Task: Create a Board called Board0000000031 in Workspace WS0000000011 in Trello with Visibility as Workspace. Create a Board called Board0000000032 in Workspace WS0000000011 in Trello with Visibility as Private. Create a Board called Board0000000033 in Workspace WS0000000011 in Trello with Visibility as Public. Create Card Card0000000121 in Board Board0000000031 in Workspace WS0000000011 in Trello. Create Card Card0000000122 in Board Board0000000031 in Workspace WS0000000011 in Trello
Action: Mouse moved to (463, 99)
Screenshot: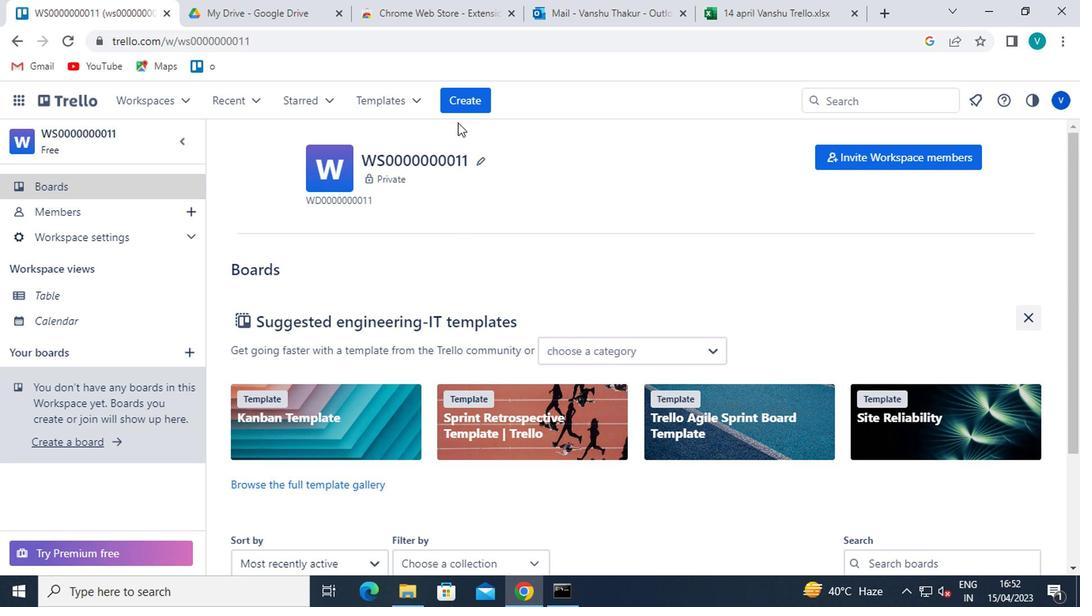 
Action: Mouse pressed left at (463, 99)
Screenshot: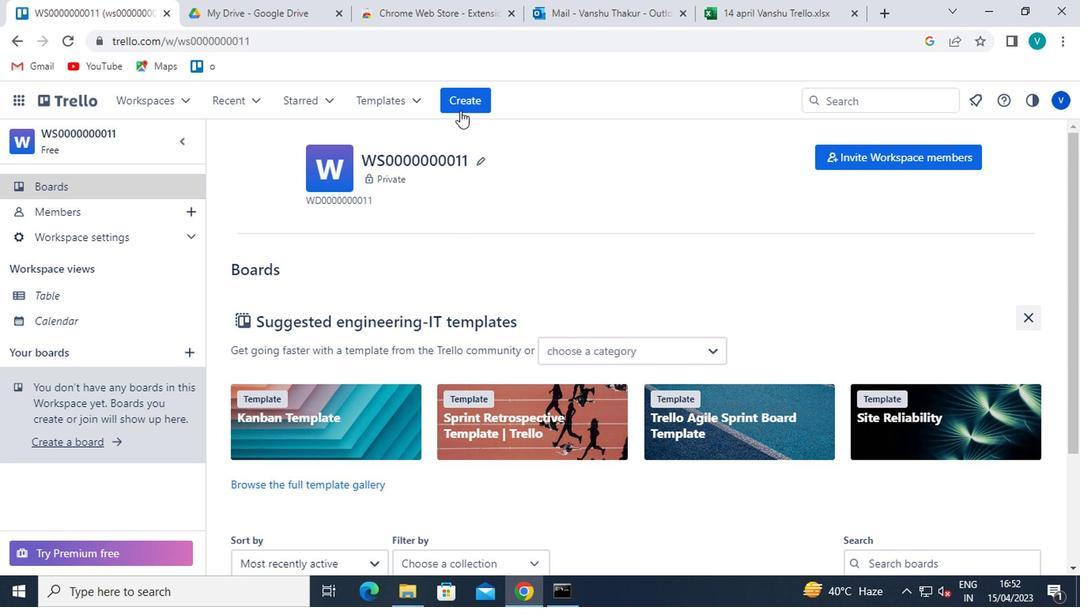 
Action: Mouse moved to (486, 157)
Screenshot: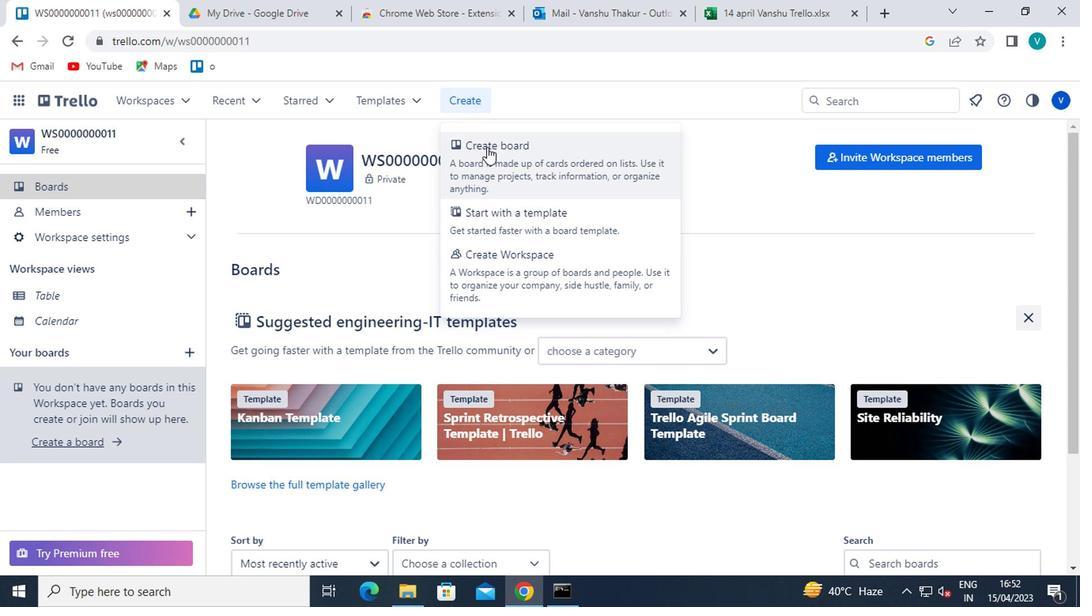 
Action: Mouse pressed left at (486, 157)
Screenshot: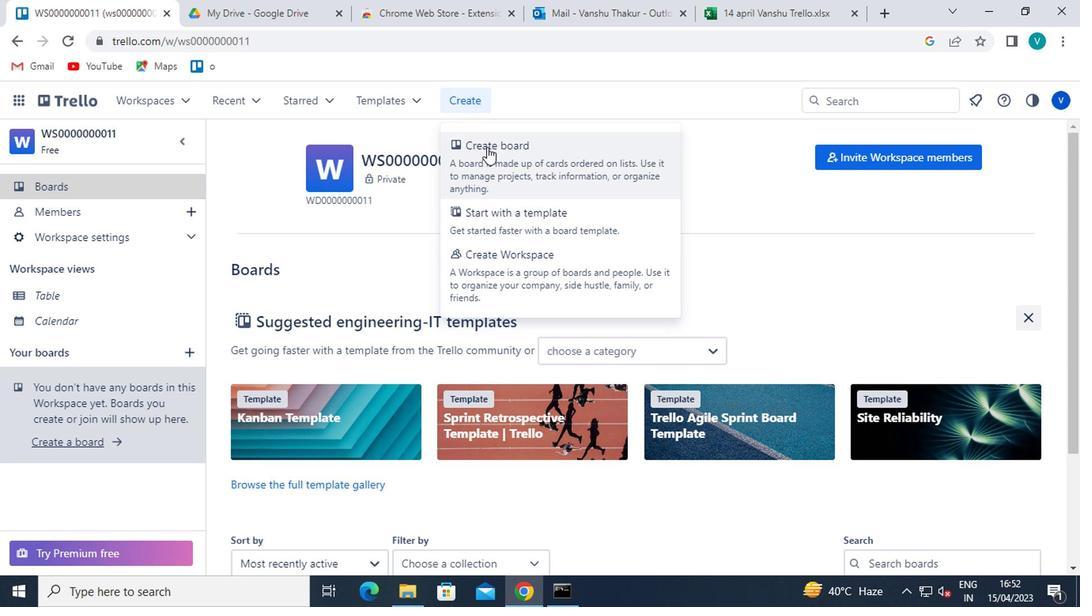 
Action: Mouse moved to (475, 356)
Screenshot: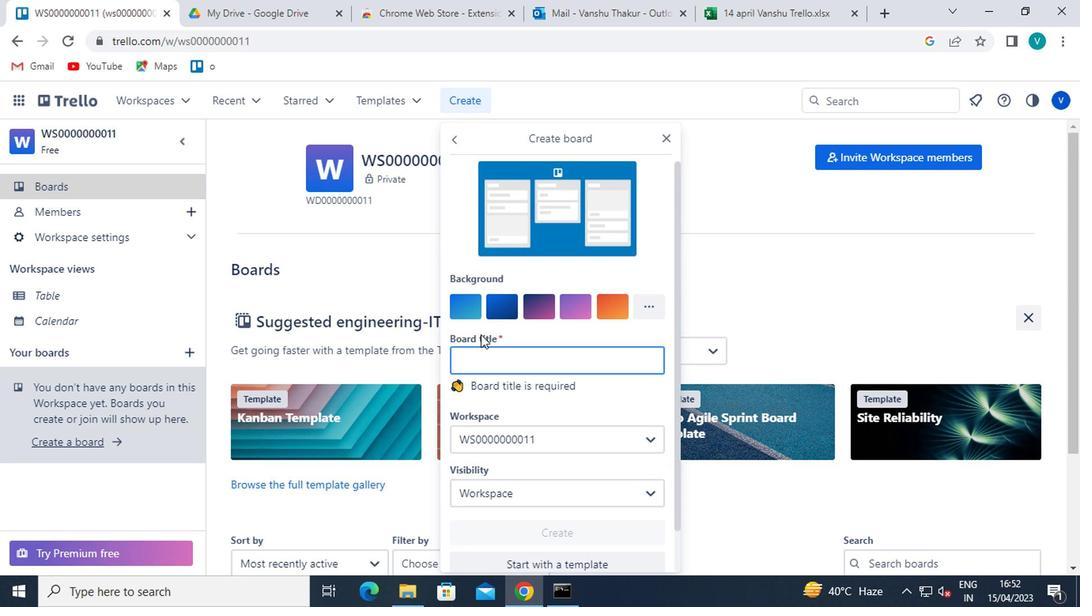 
Action: Mouse pressed left at (475, 356)
Screenshot: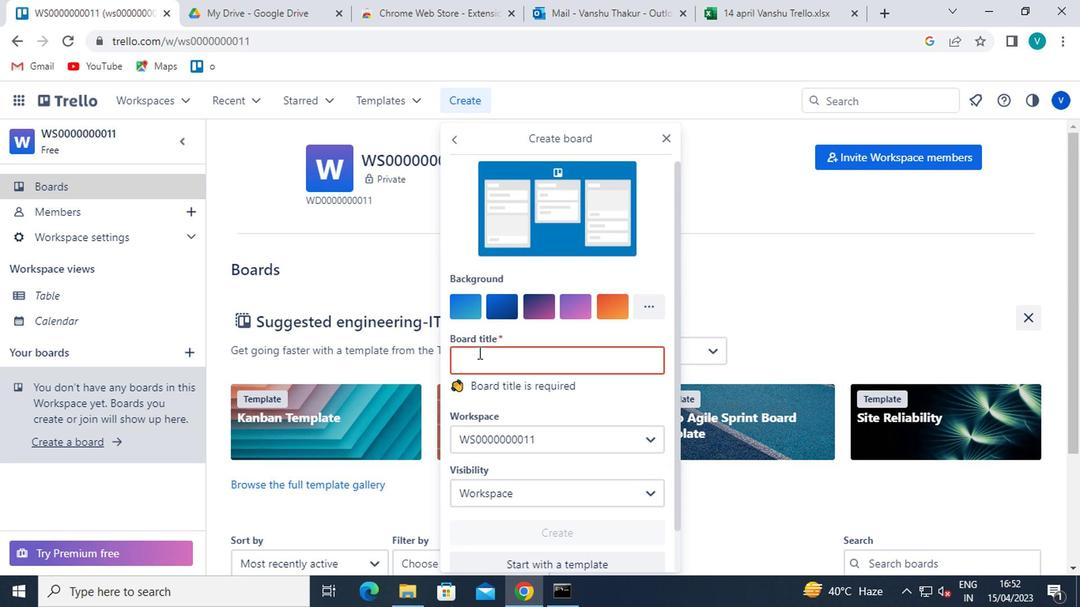 
Action: Key pressed <Key.shift>BOARD0000000031
Screenshot: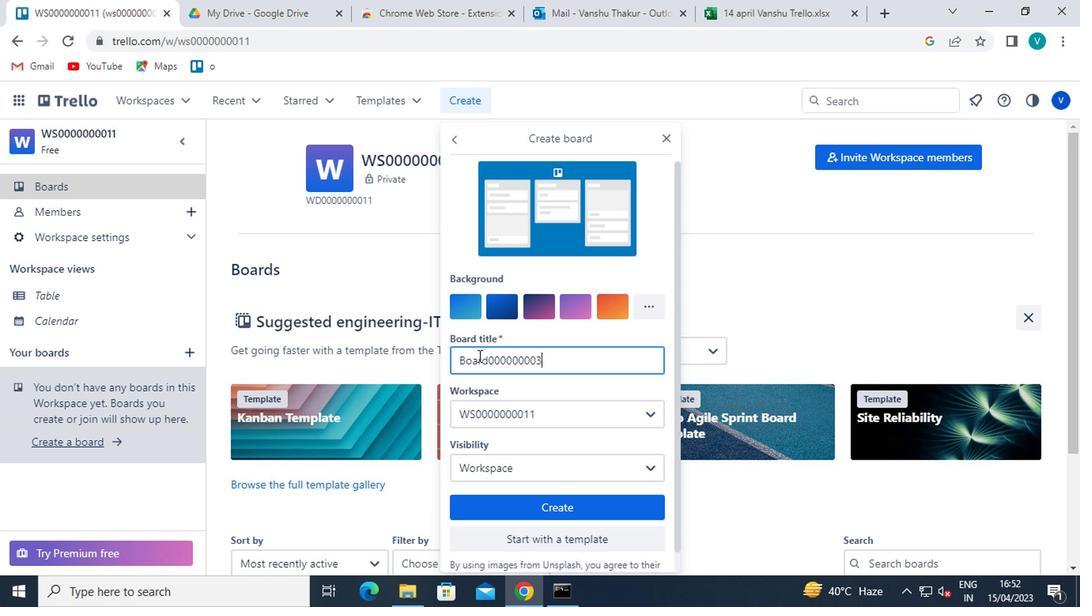 
Action: Mouse moved to (516, 408)
Screenshot: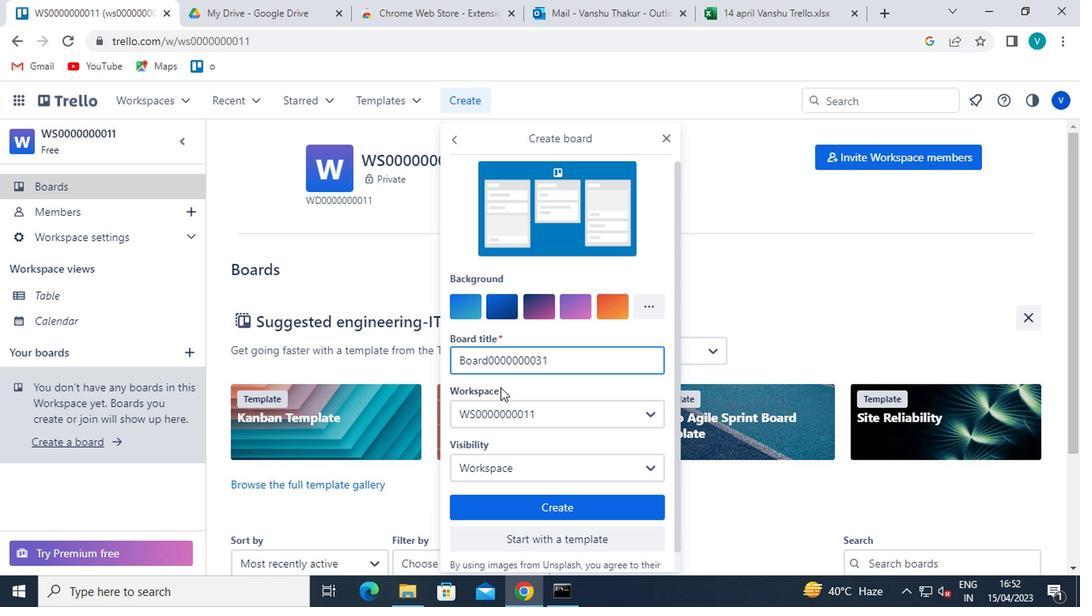
Action: Mouse pressed left at (516, 408)
Screenshot: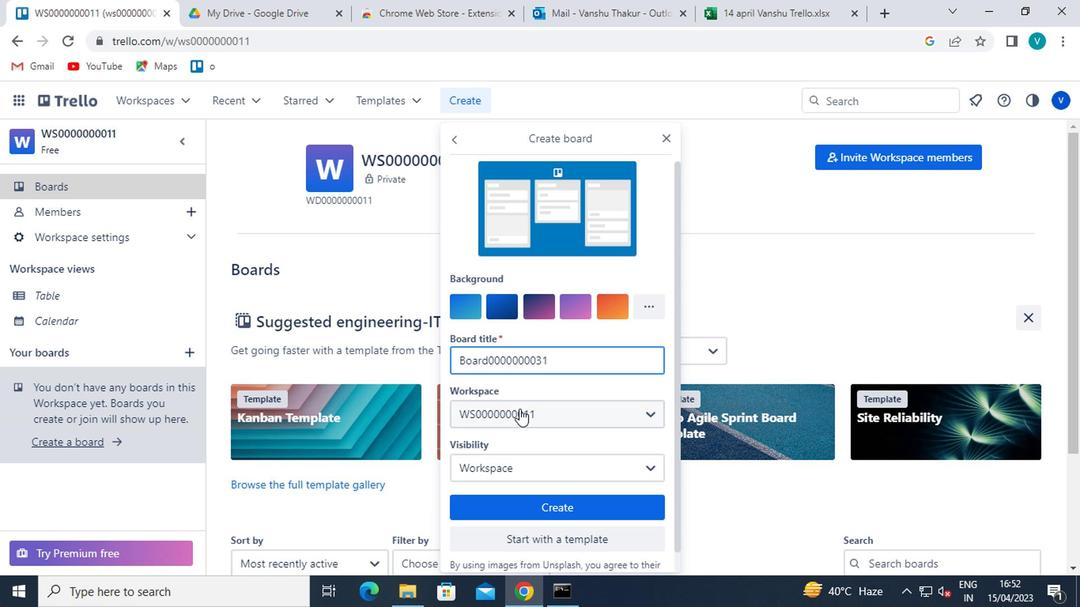 
Action: Mouse moved to (515, 538)
Screenshot: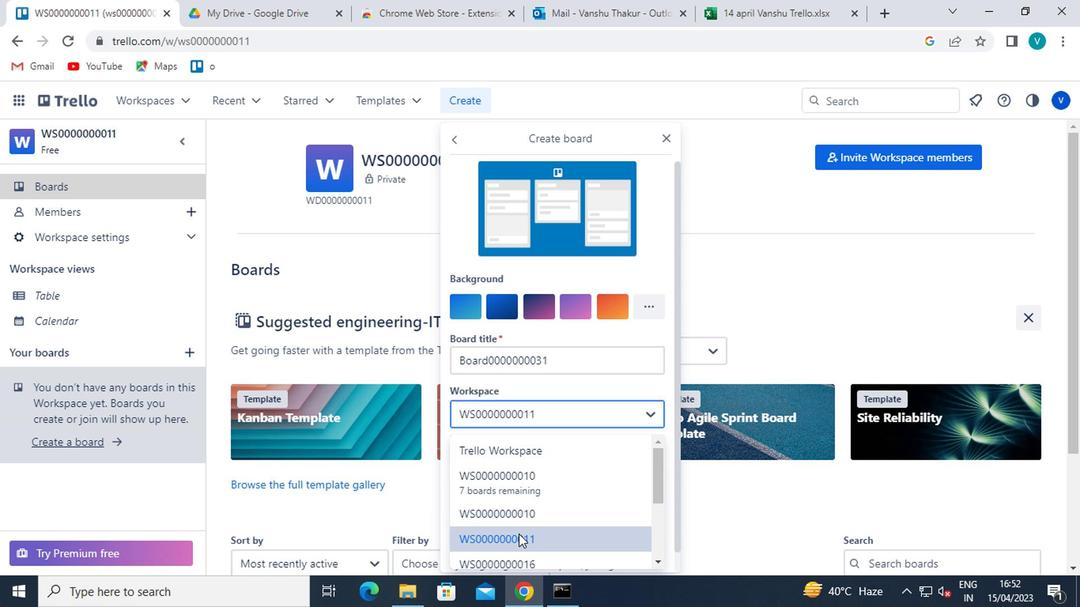 
Action: Mouse pressed left at (515, 538)
Screenshot: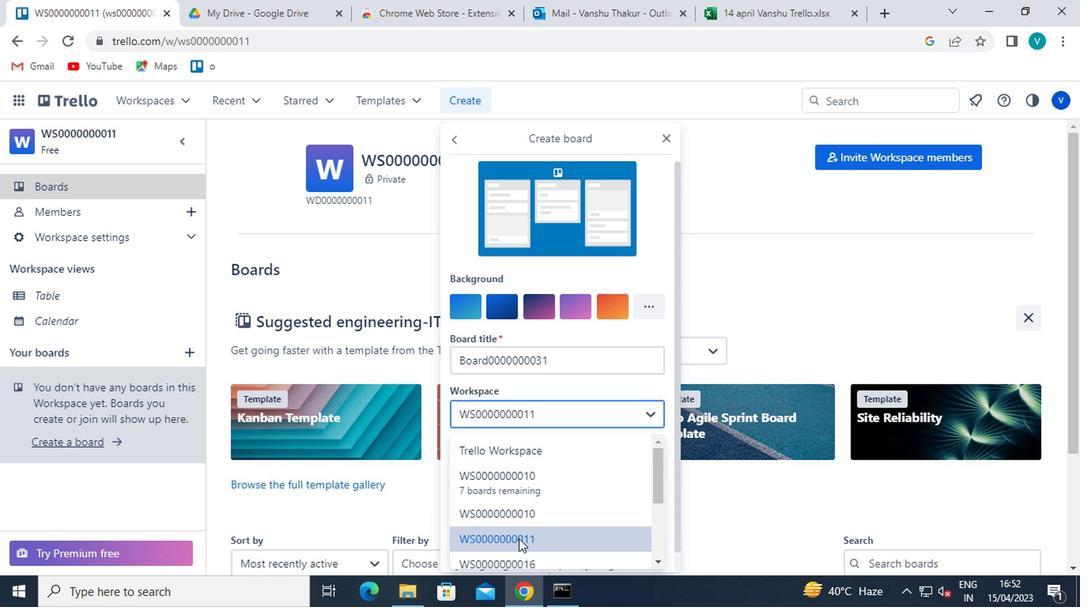
Action: Mouse moved to (535, 471)
Screenshot: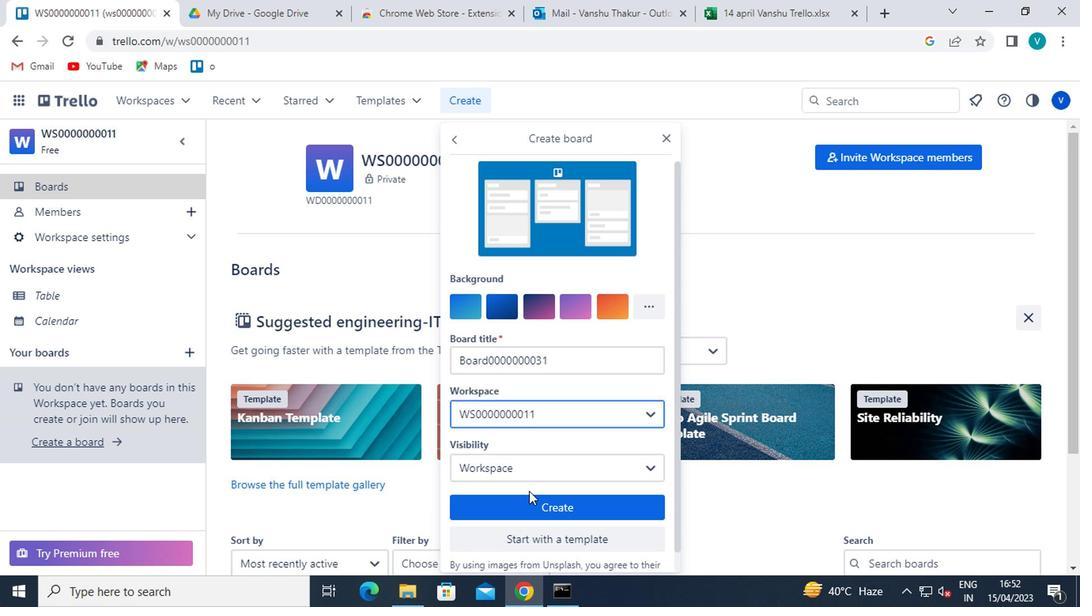 
Action: Mouse pressed left at (535, 471)
Screenshot: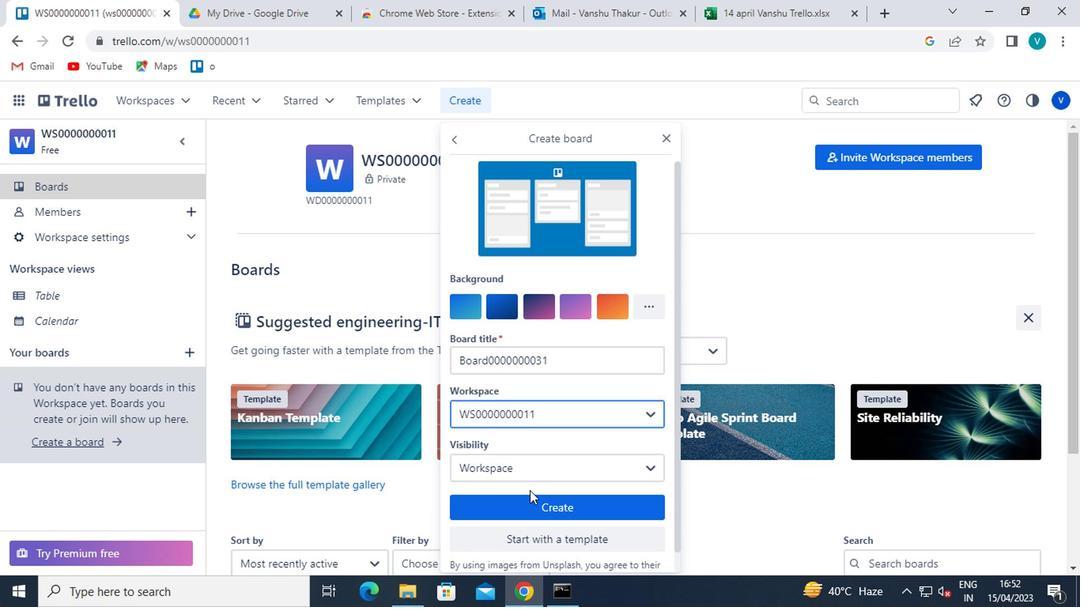 
Action: Mouse moved to (537, 354)
Screenshot: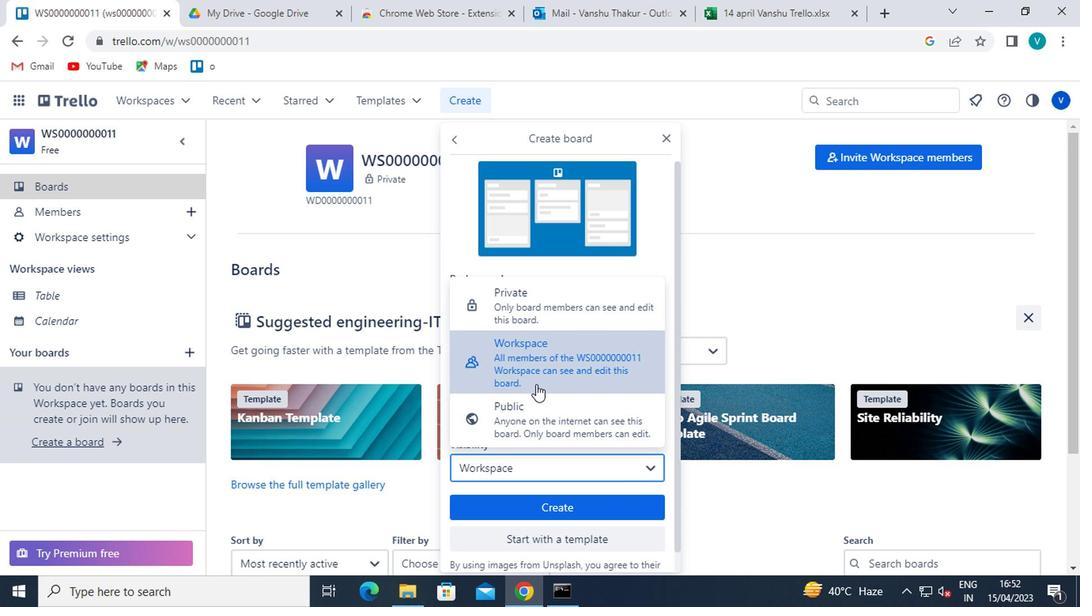 
Action: Mouse pressed left at (537, 354)
Screenshot: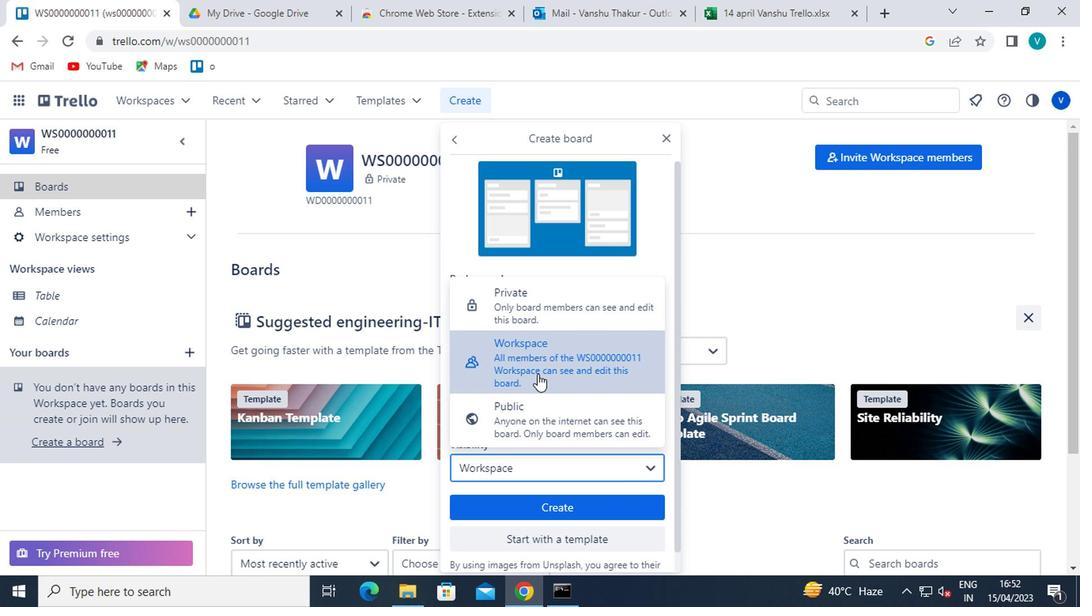 
Action: Mouse moved to (517, 499)
Screenshot: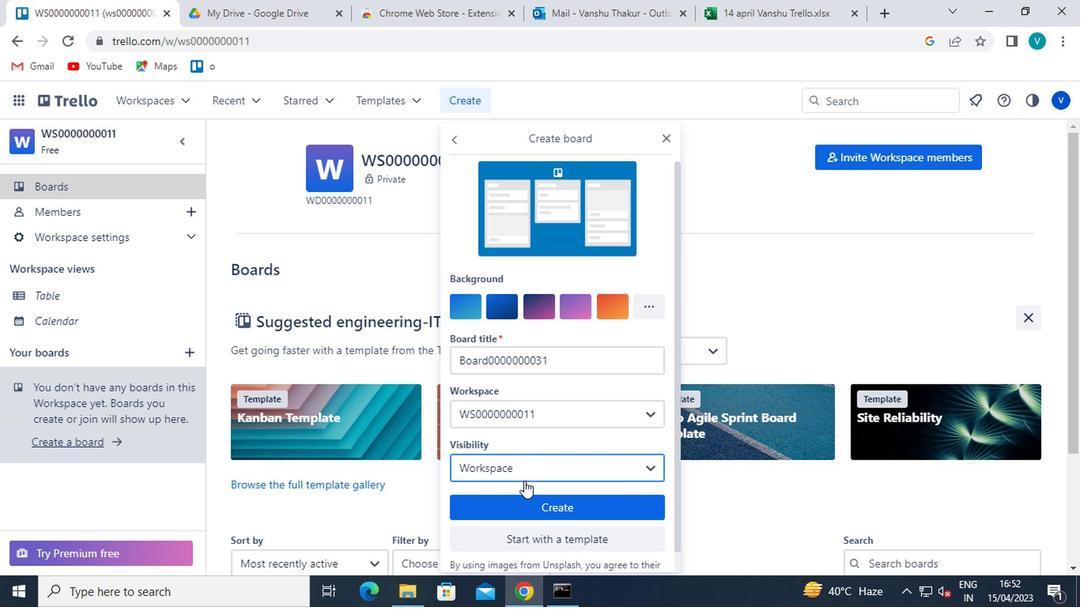 
Action: Mouse pressed left at (517, 499)
Screenshot: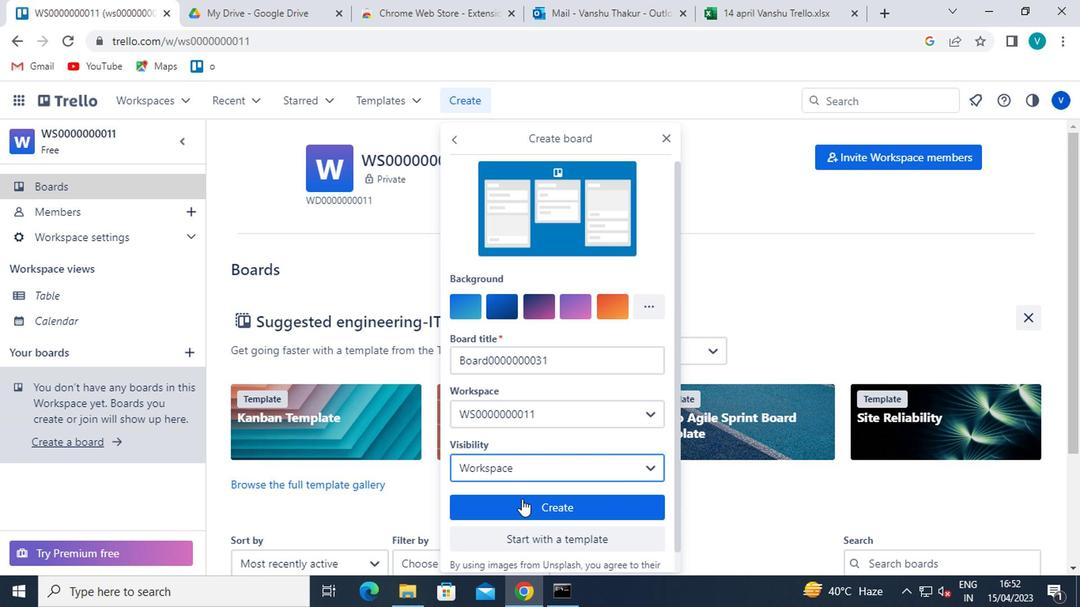 
Action: Mouse moved to (473, 108)
Screenshot: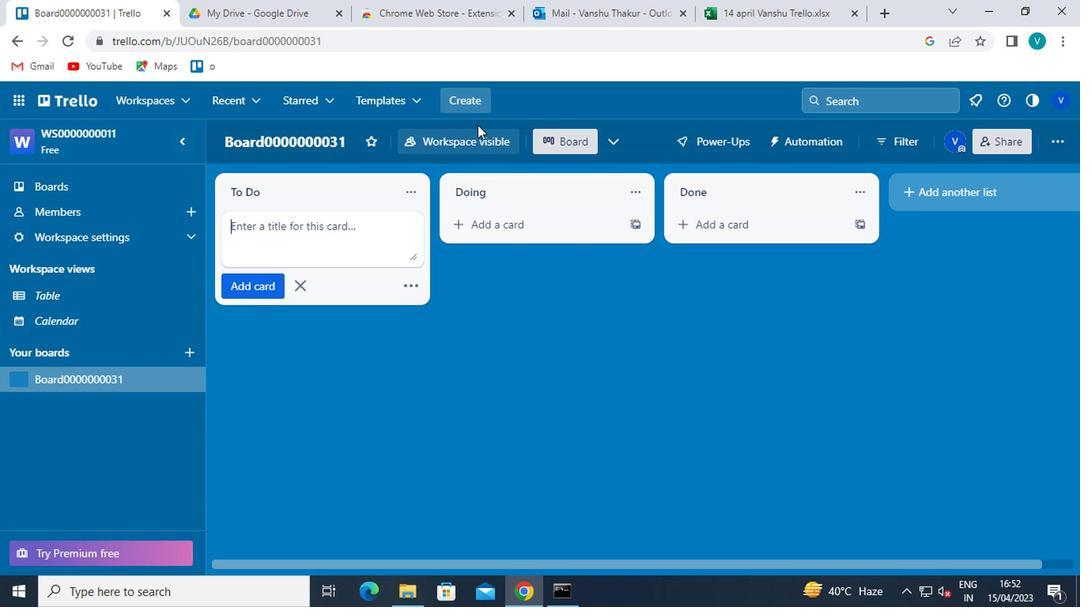 
Action: Mouse pressed left at (473, 108)
Screenshot: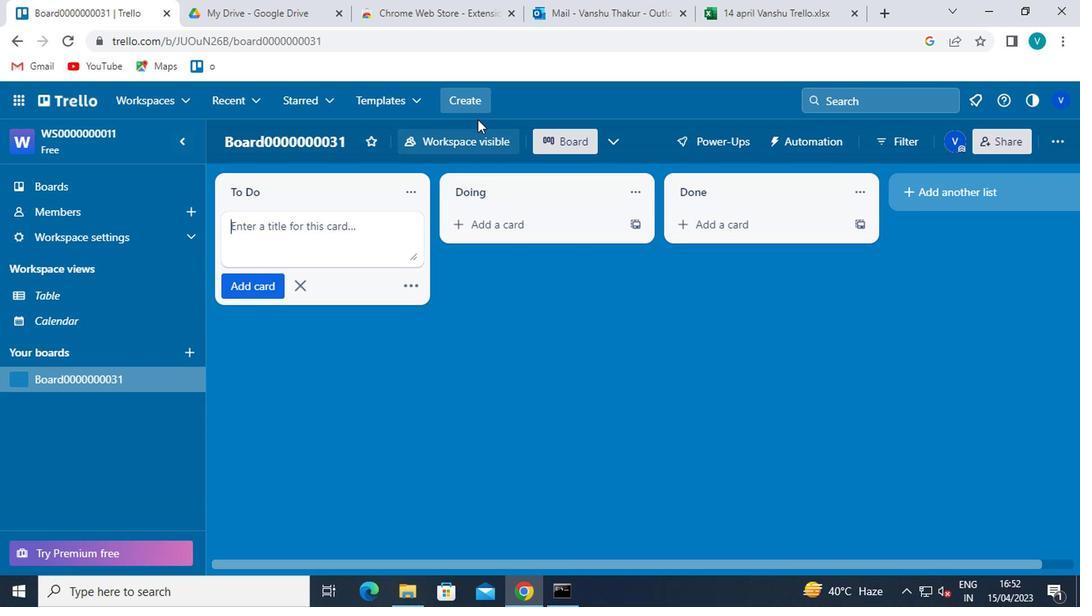 
Action: Mouse moved to (477, 131)
Screenshot: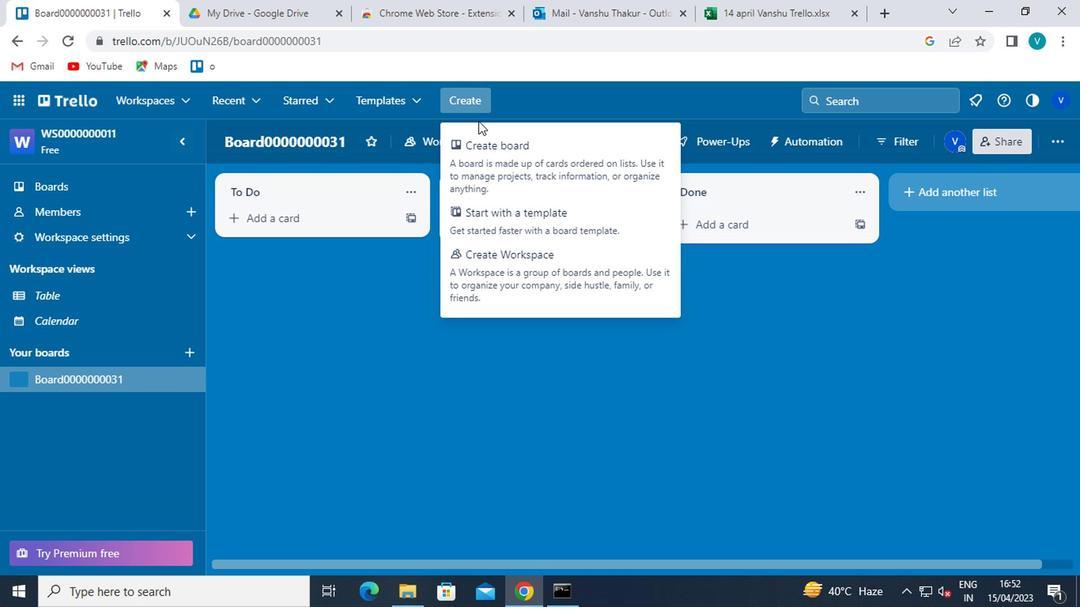 
Action: Mouse pressed left at (477, 131)
Screenshot: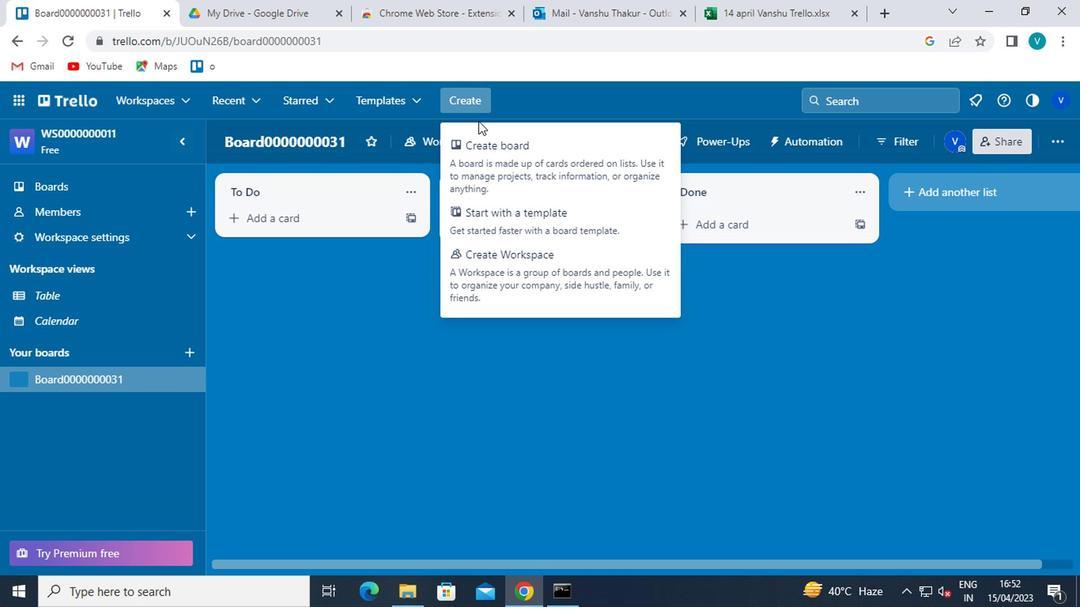 
Action: Mouse moved to (477, 146)
Screenshot: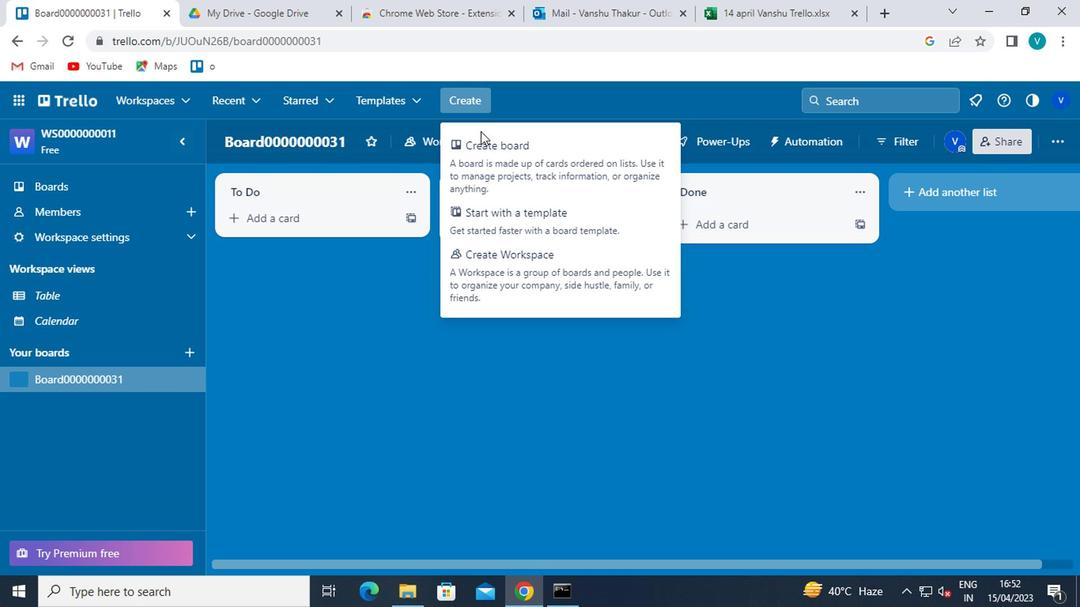
Action: Mouse pressed left at (477, 146)
Screenshot: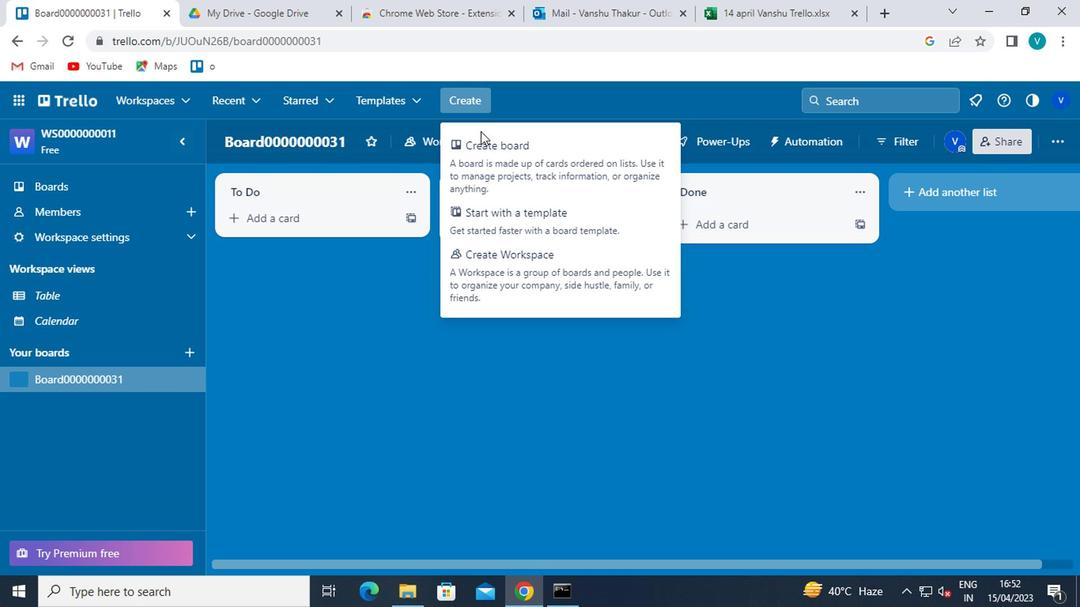 
Action: Mouse moved to (495, 365)
Screenshot: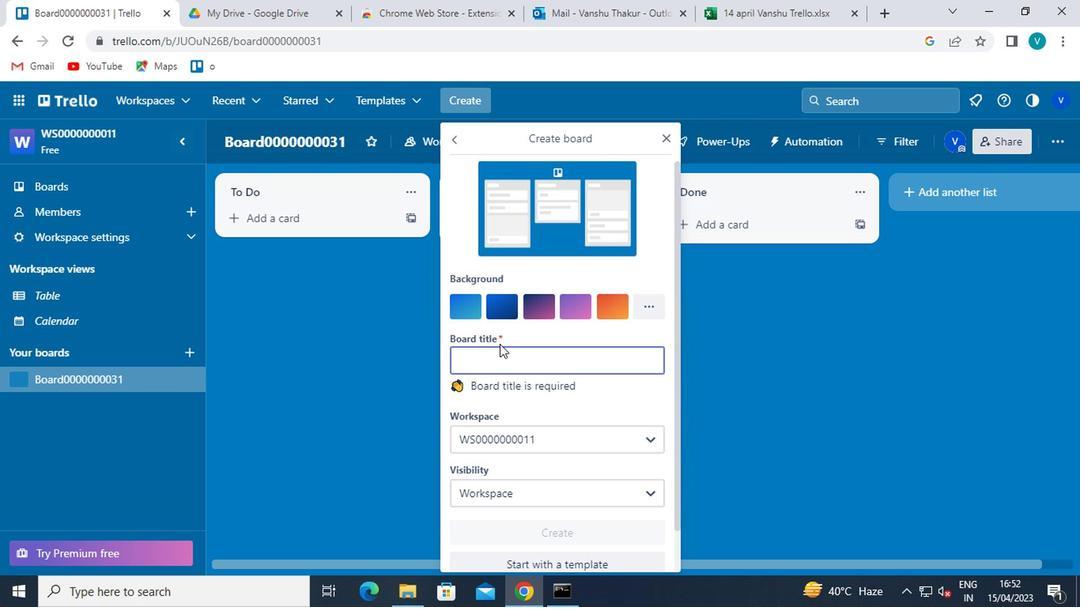 
Action: Mouse pressed left at (495, 365)
Screenshot: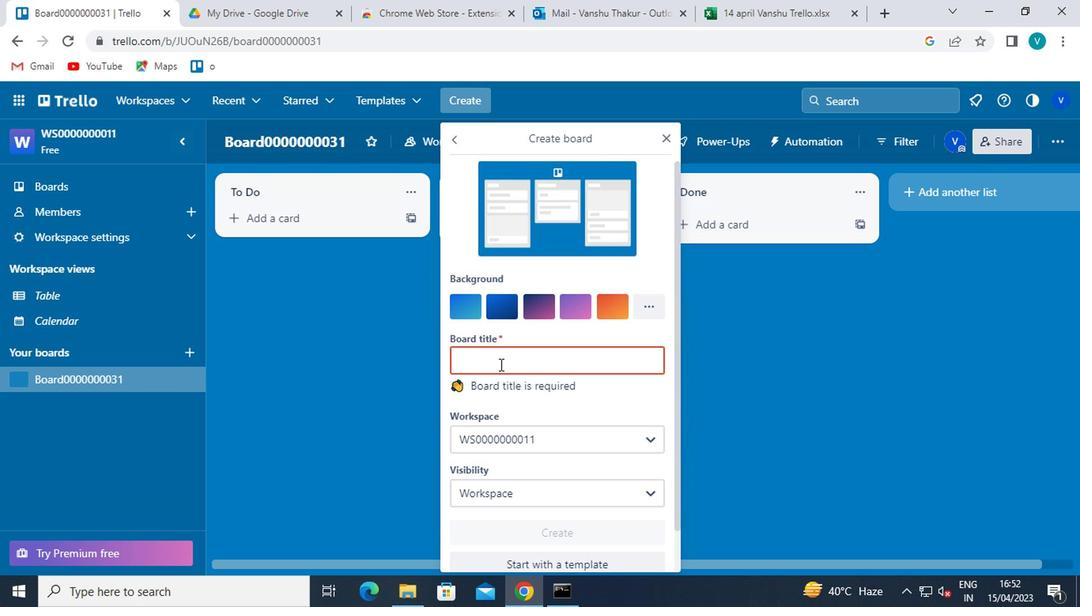 
Action: Key pressed <Key.shift>BOARD00000000032
Screenshot: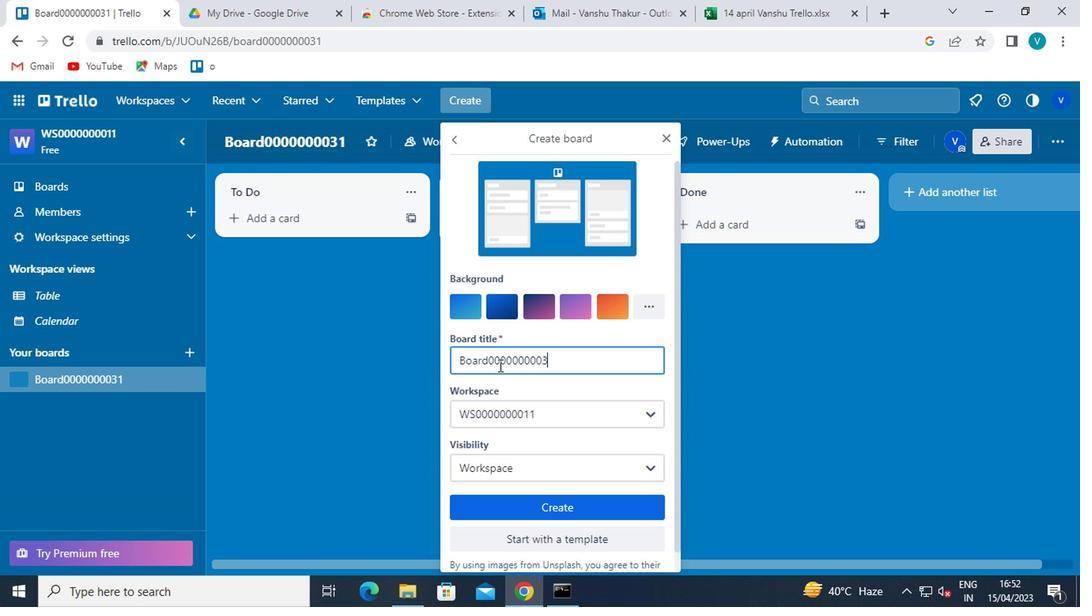 
Action: Mouse moved to (505, 458)
Screenshot: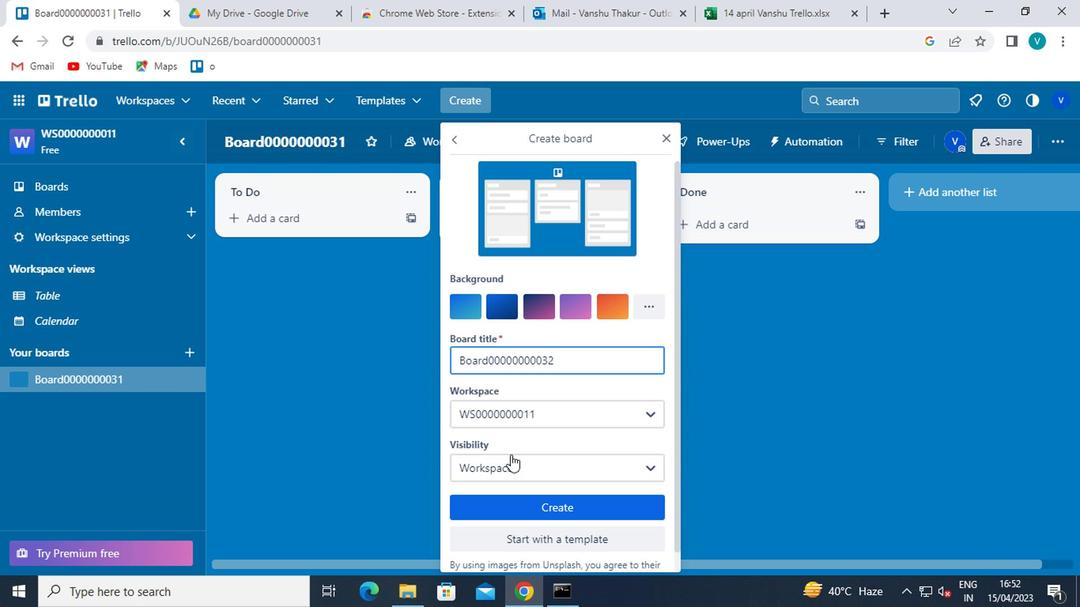 
Action: Mouse pressed left at (505, 458)
Screenshot: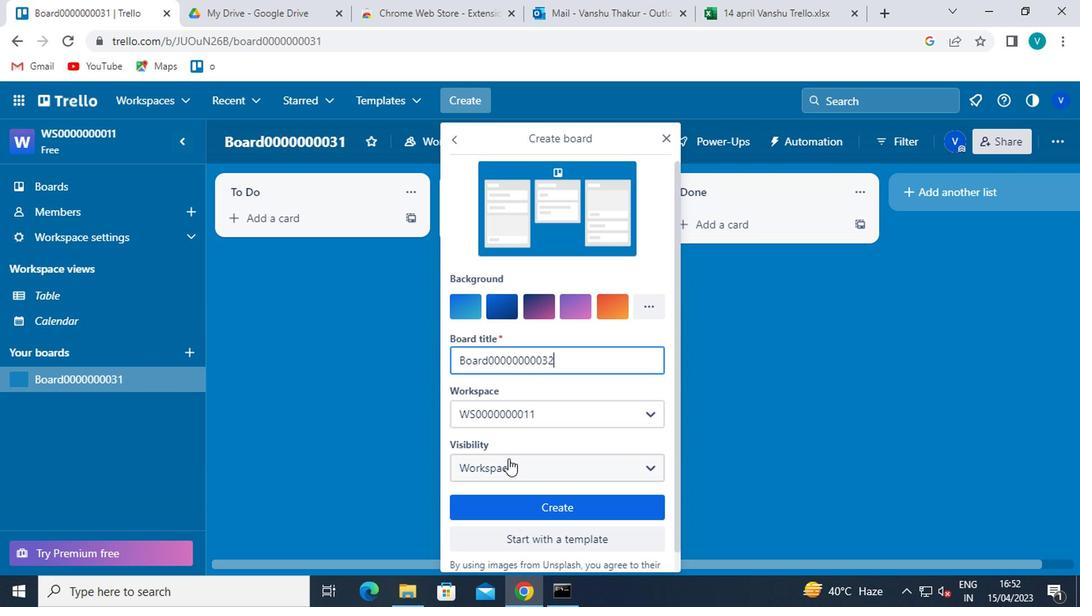
Action: Mouse moved to (543, 315)
Screenshot: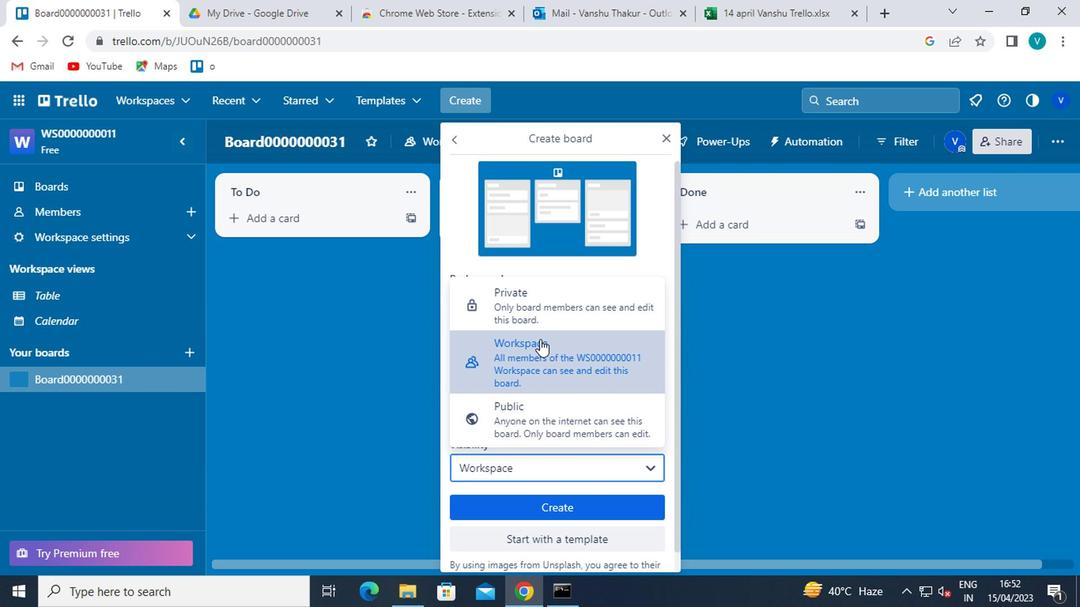 
Action: Mouse pressed left at (543, 315)
Screenshot: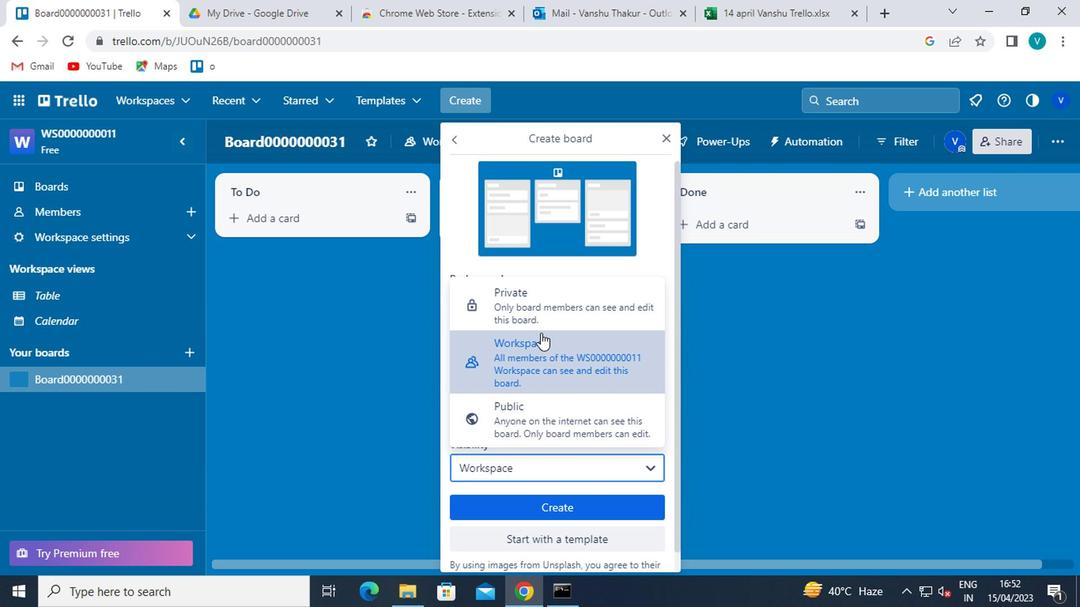 
Action: Mouse moved to (511, 502)
Screenshot: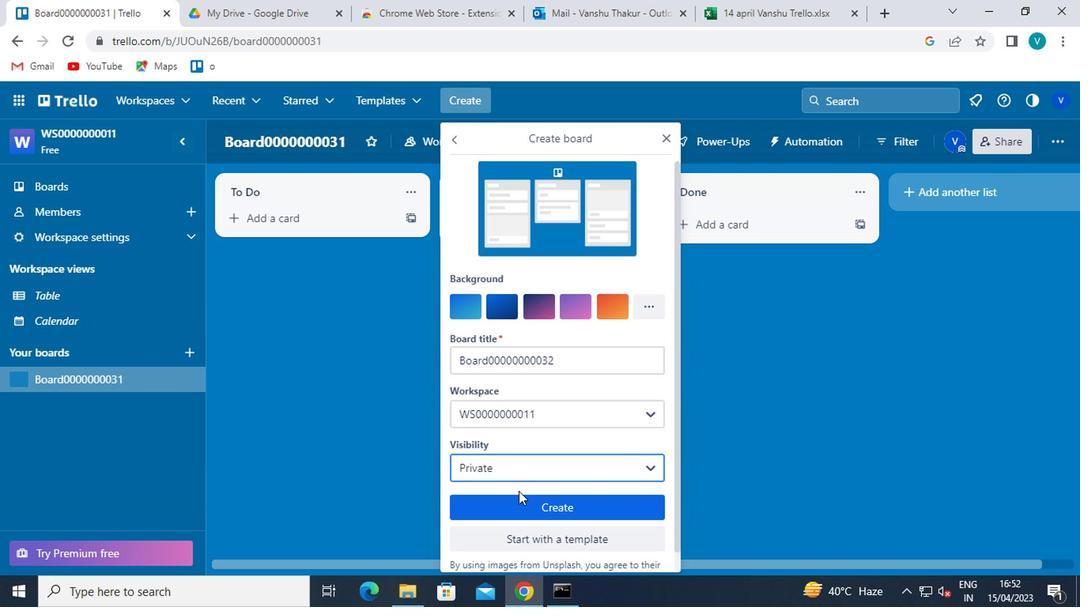 
Action: Mouse pressed left at (511, 502)
Screenshot: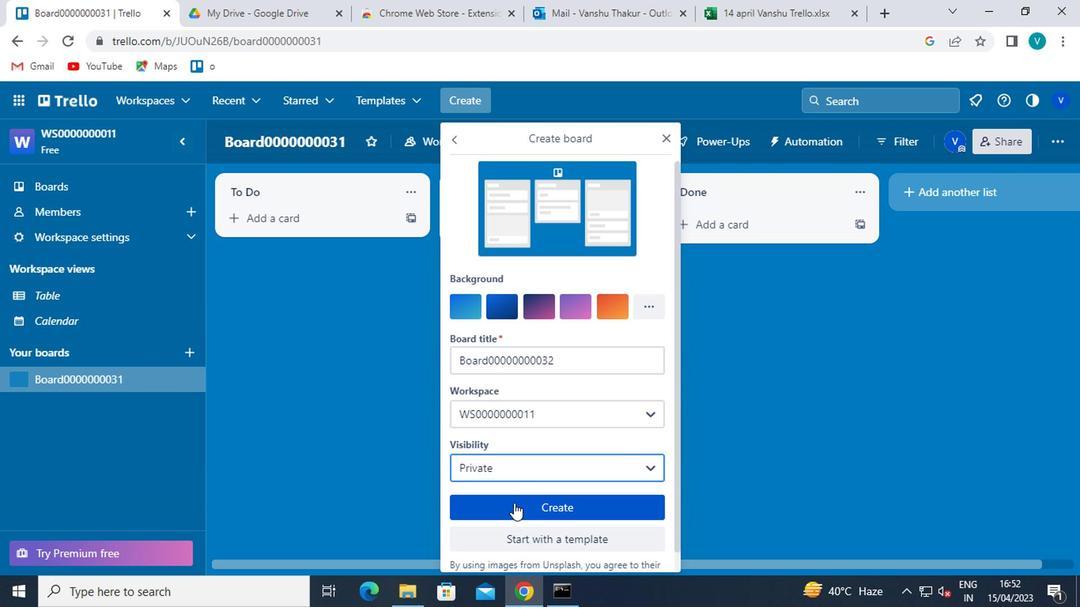 
Action: Mouse moved to (475, 105)
Screenshot: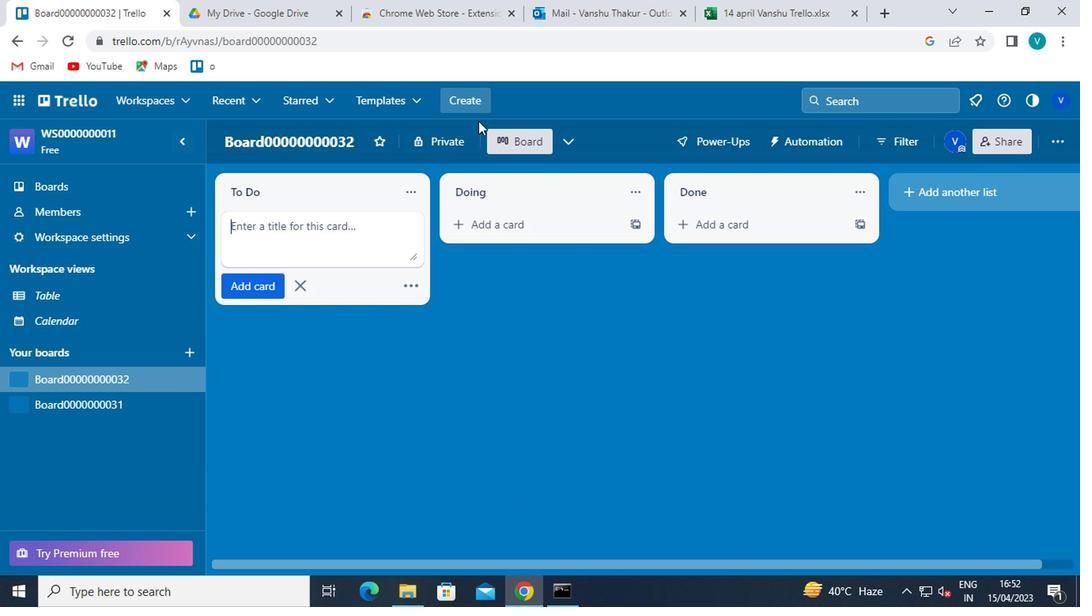 
Action: Mouse pressed left at (475, 105)
Screenshot: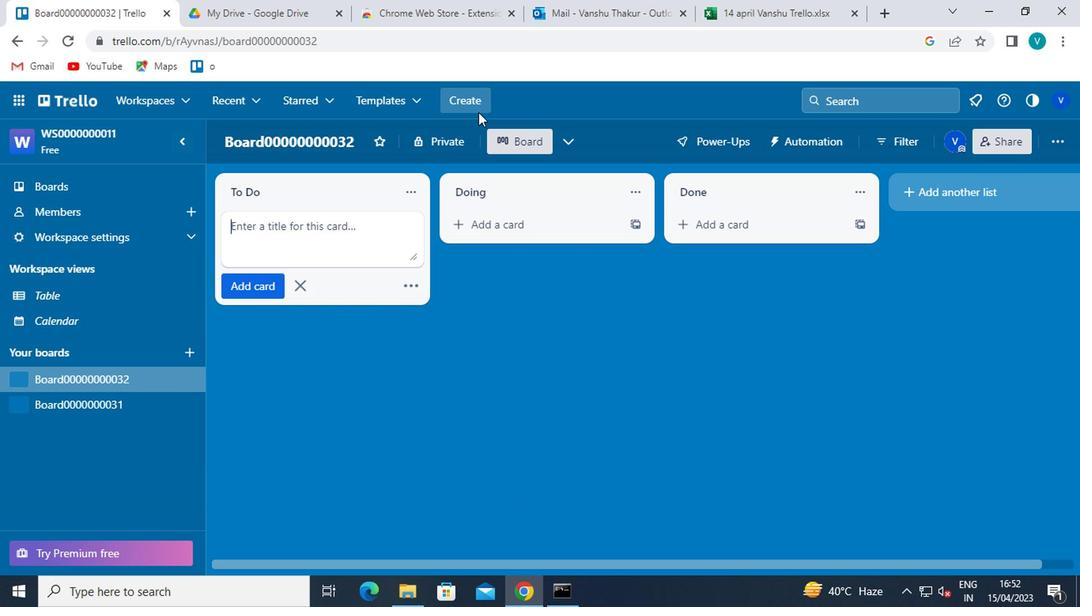
Action: Mouse moved to (477, 151)
Screenshot: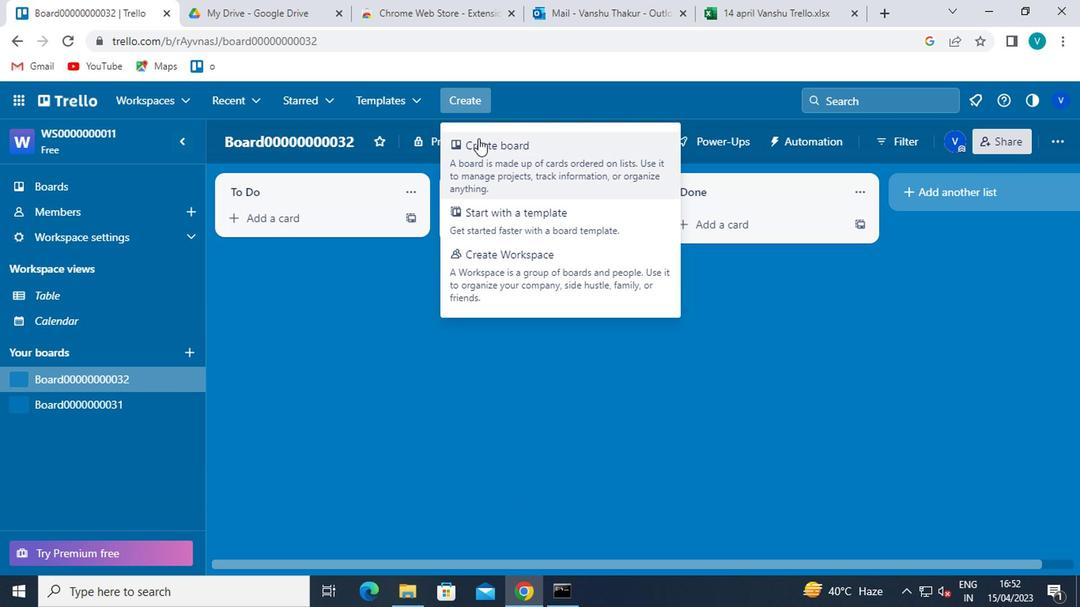 
Action: Mouse pressed left at (477, 151)
Screenshot: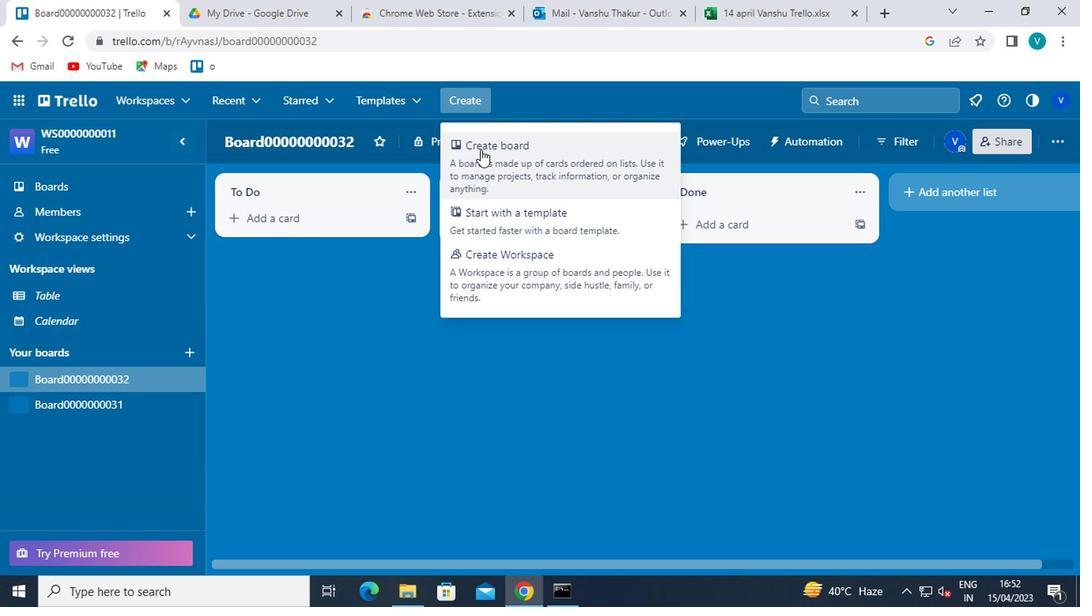
Action: Mouse moved to (487, 358)
Screenshot: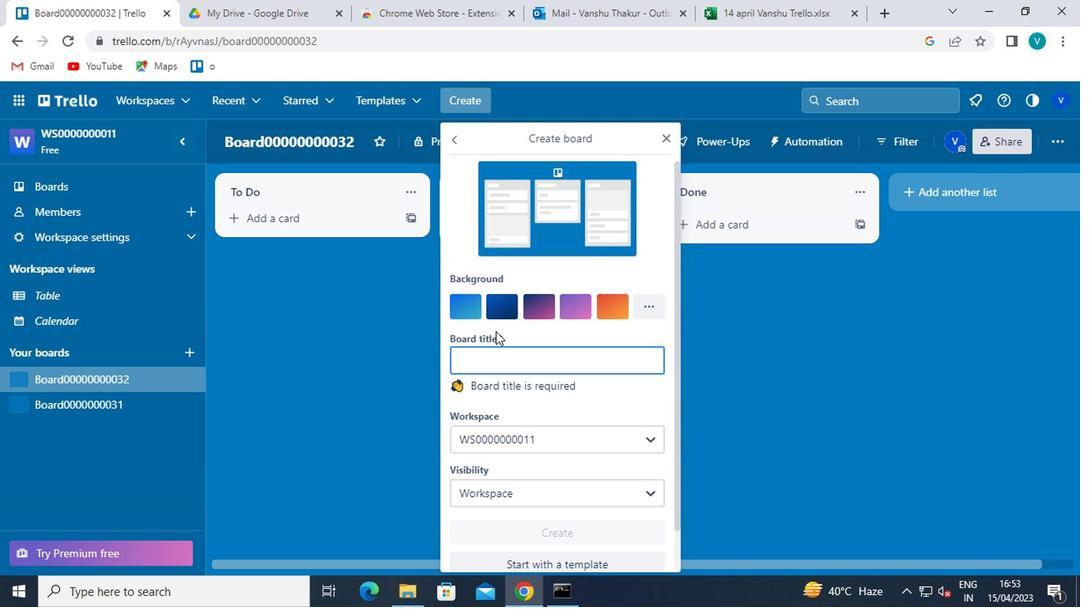
Action: Mouse pressed left at (487, 358)
Screenshot: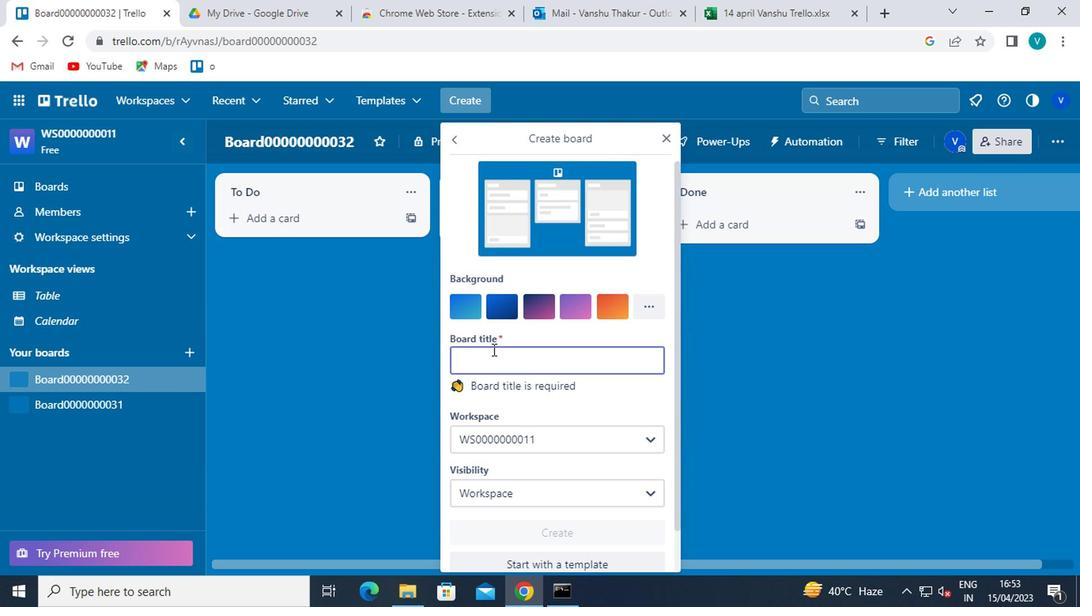
Action: Key pressed <Key.shift>BOARD0000000033
Screenshot: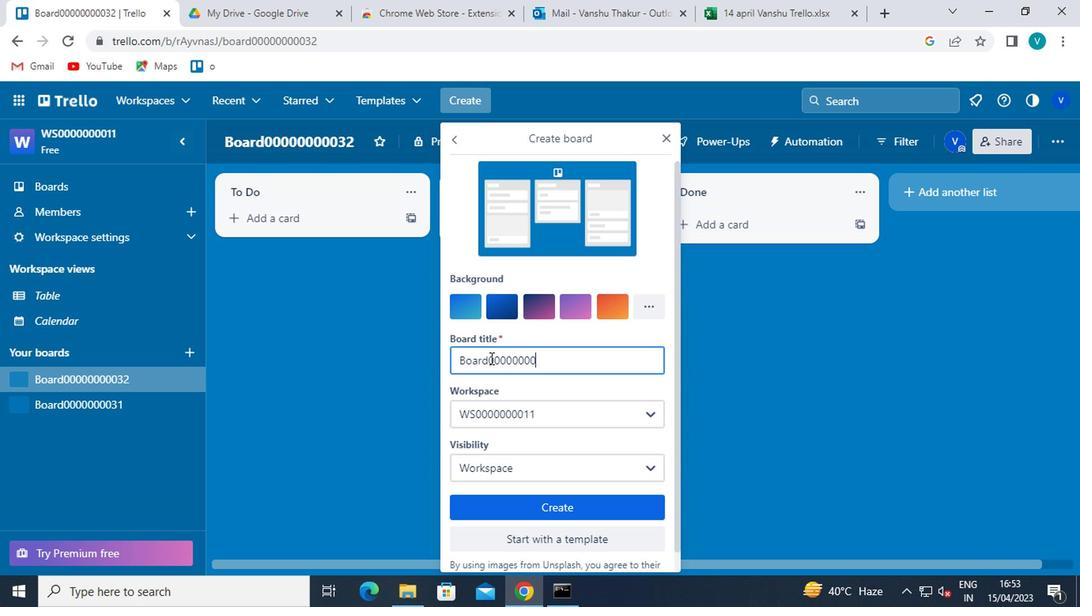 
Action: Mouse moved to (504, 469)
Screenshot: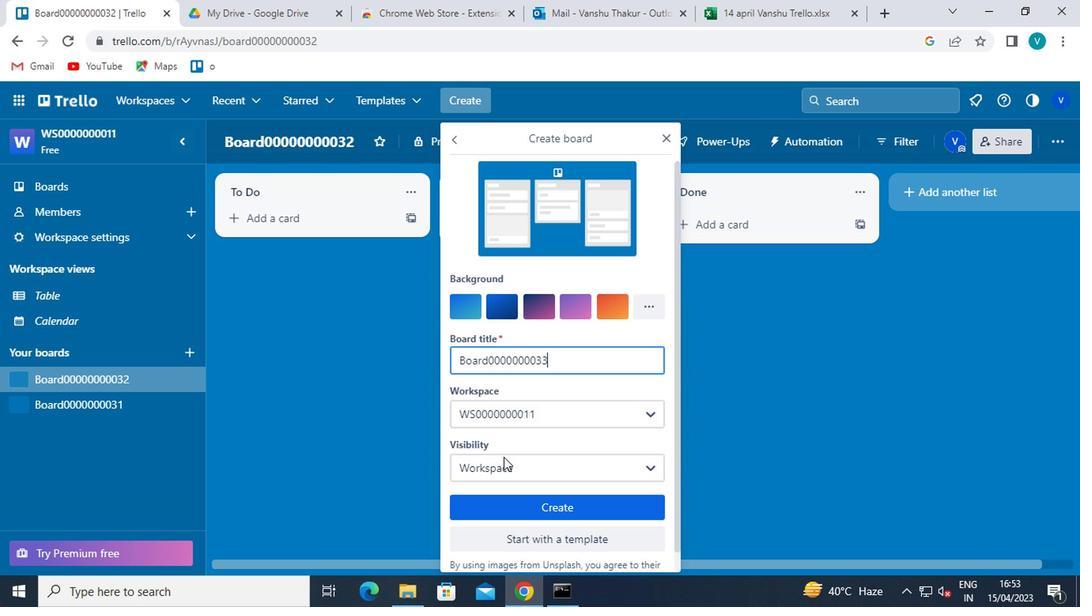 
Action: Mouse pressed left at (504, 469)
Screenshot: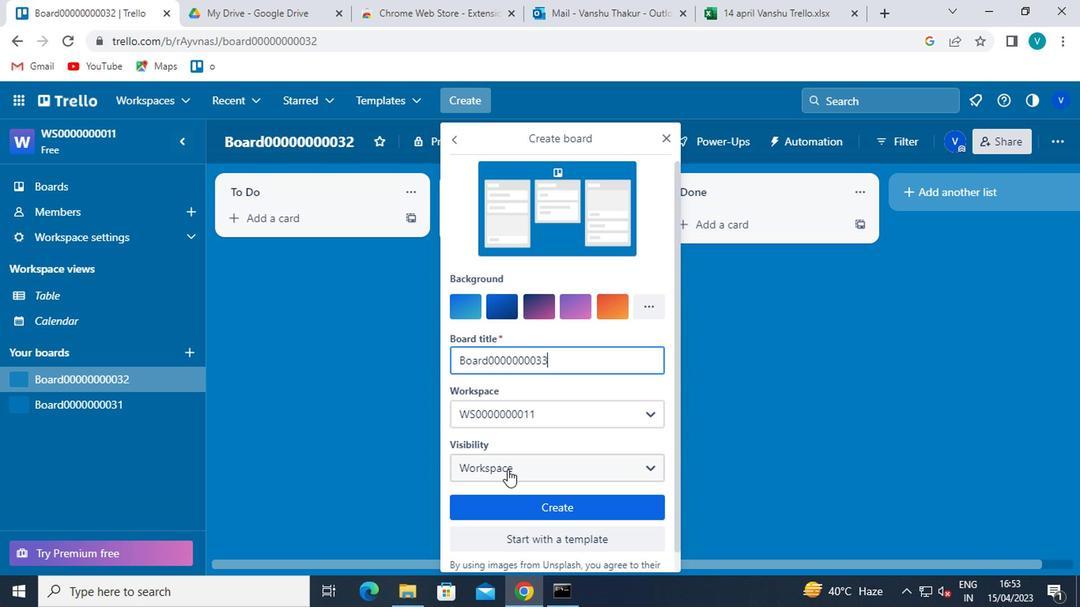 
Action: Mouse moved to (535, 406)
Screenshot: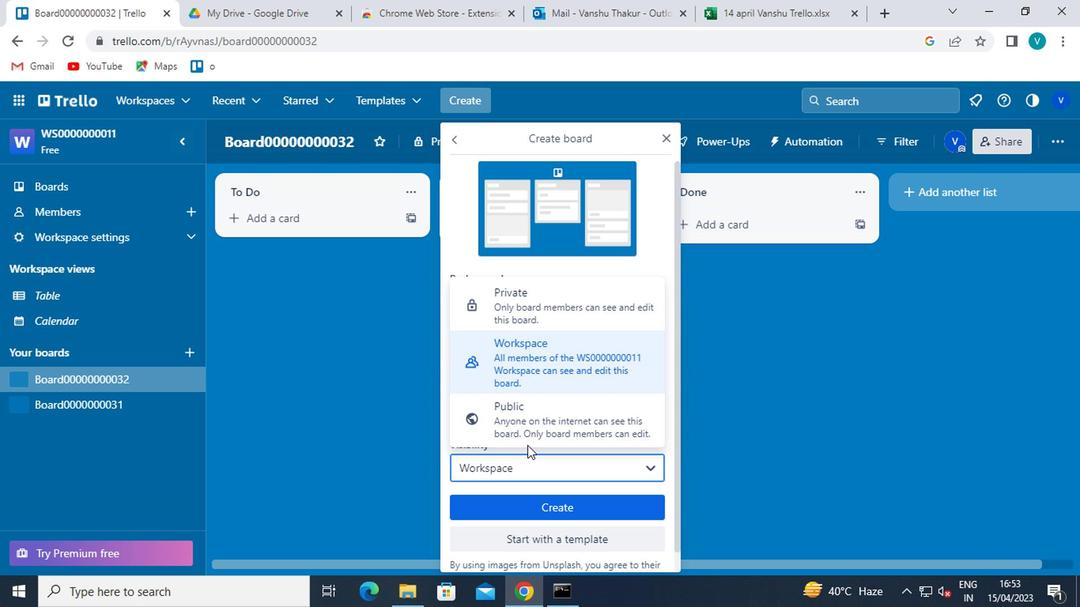 
Action: Mouse pressed left at (535, 406)
Screenshot: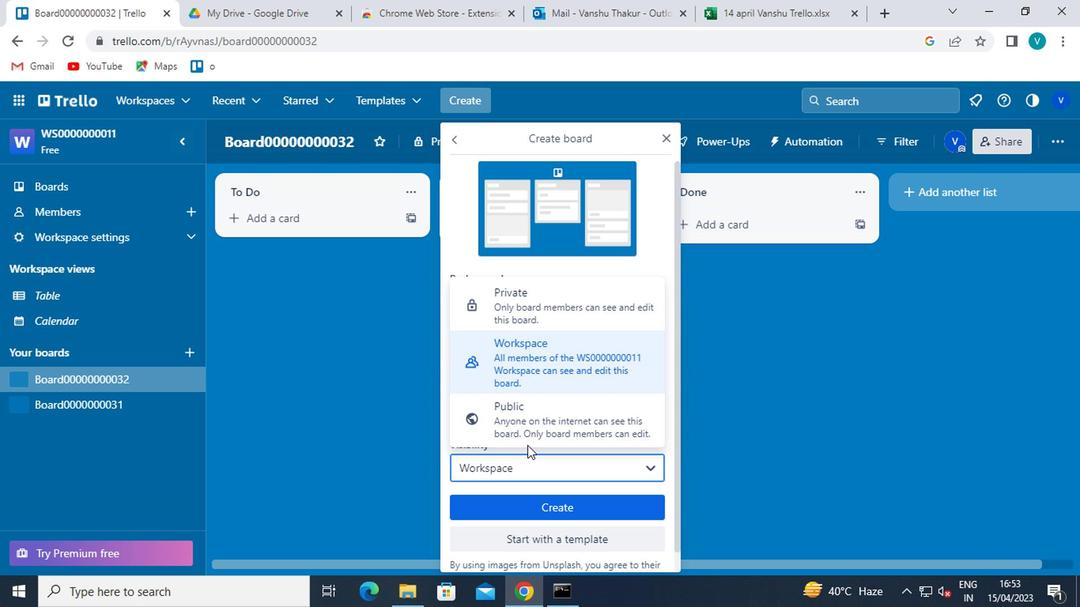 
Action: Mouse moved to (534, 408)
Screenshot: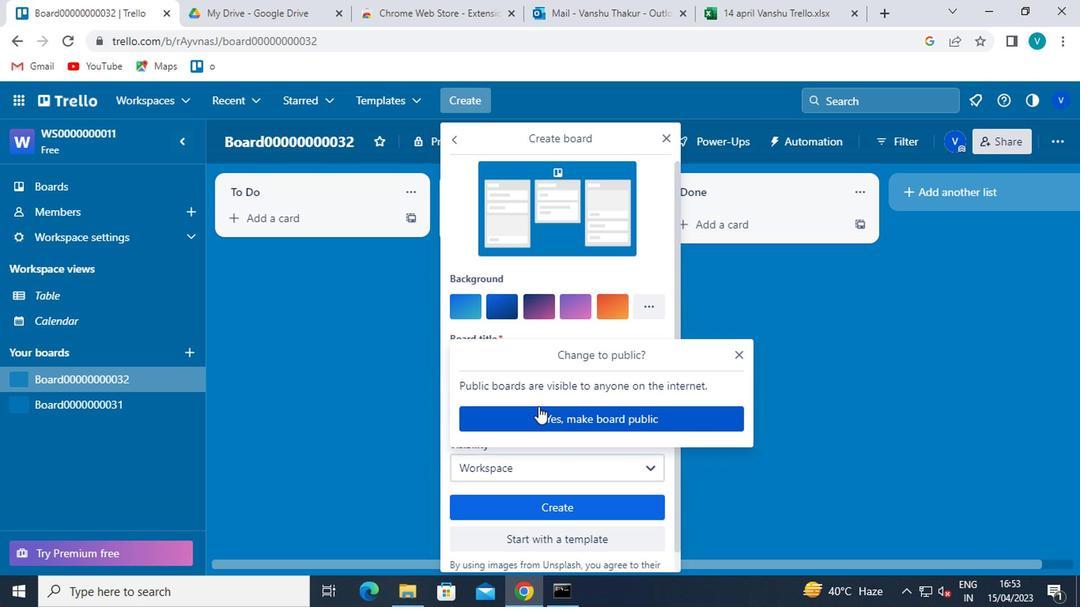 
Action: Mouse pressed left at (534, 408)
Screenshot: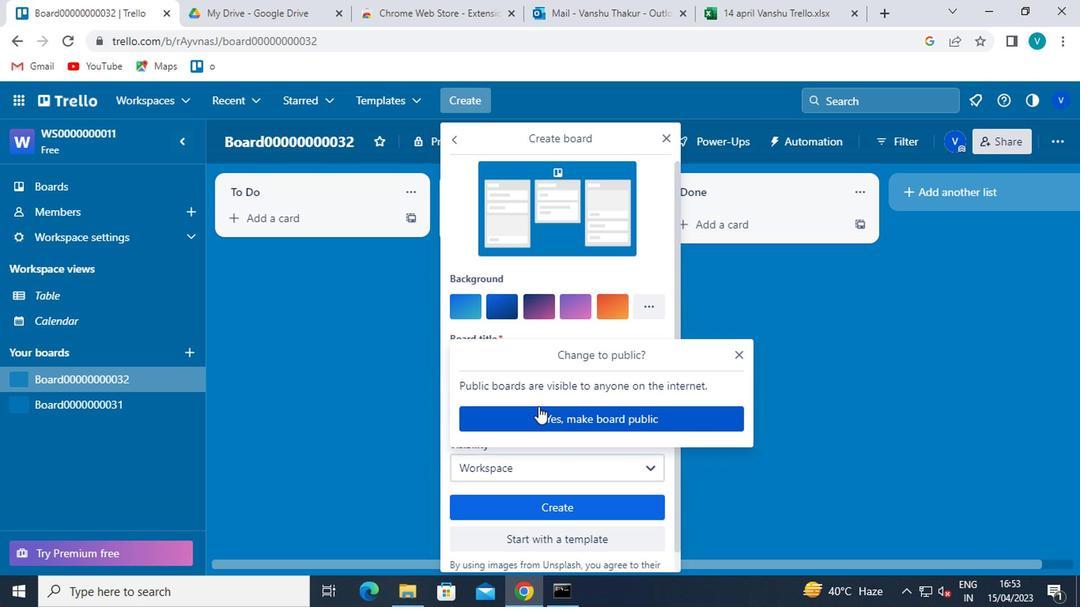 
Action: Mouse moved to (533, 511)
Screenshot: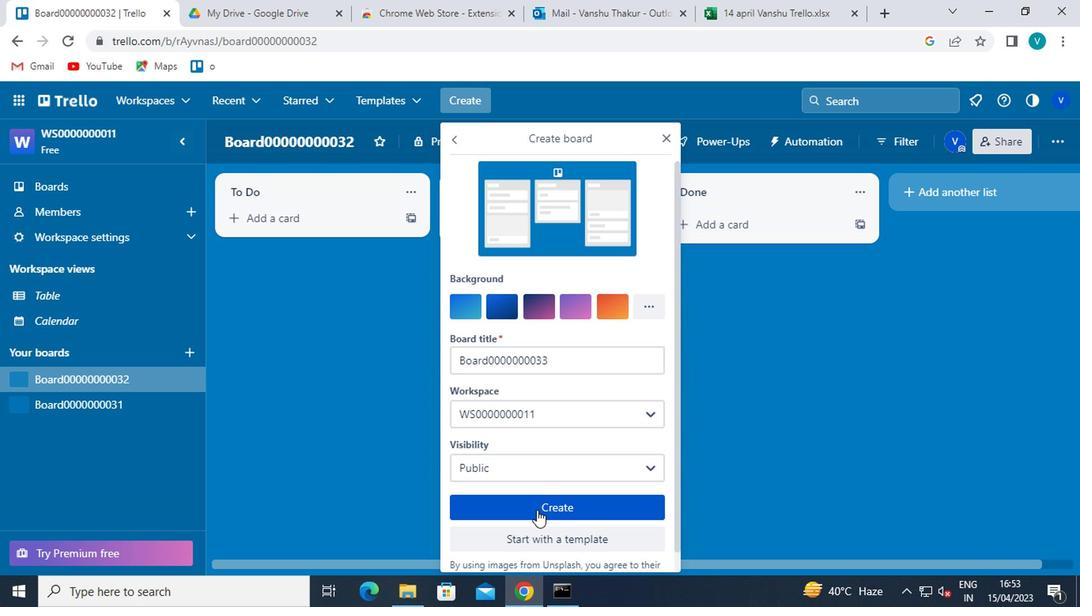 
Action: Mouse pressed left at (533, 511)
Screenshot: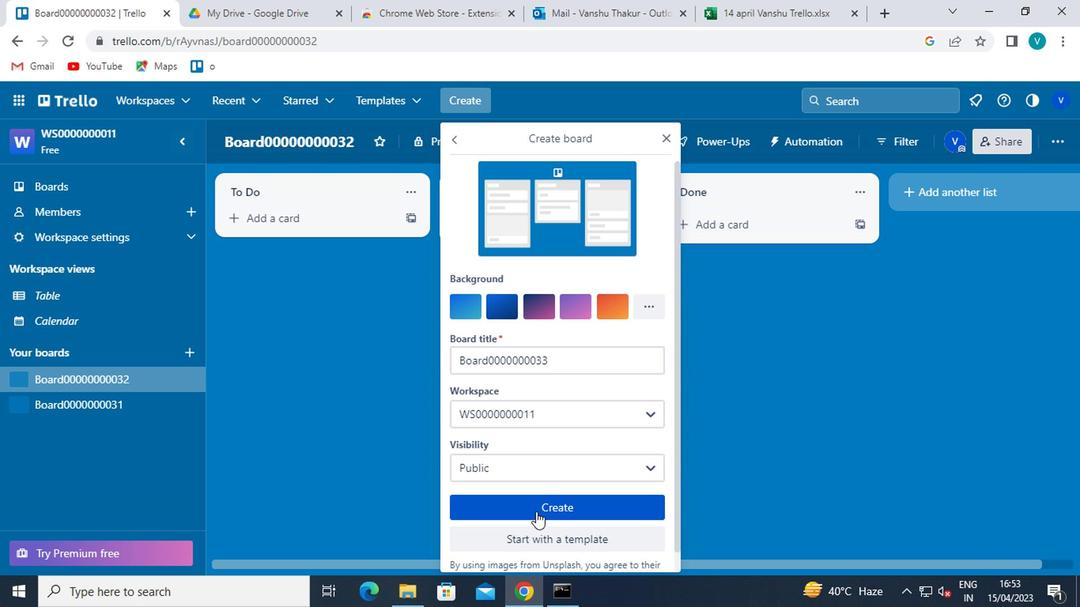 
Action: Mouse moved to (125, 400)
Screenshot: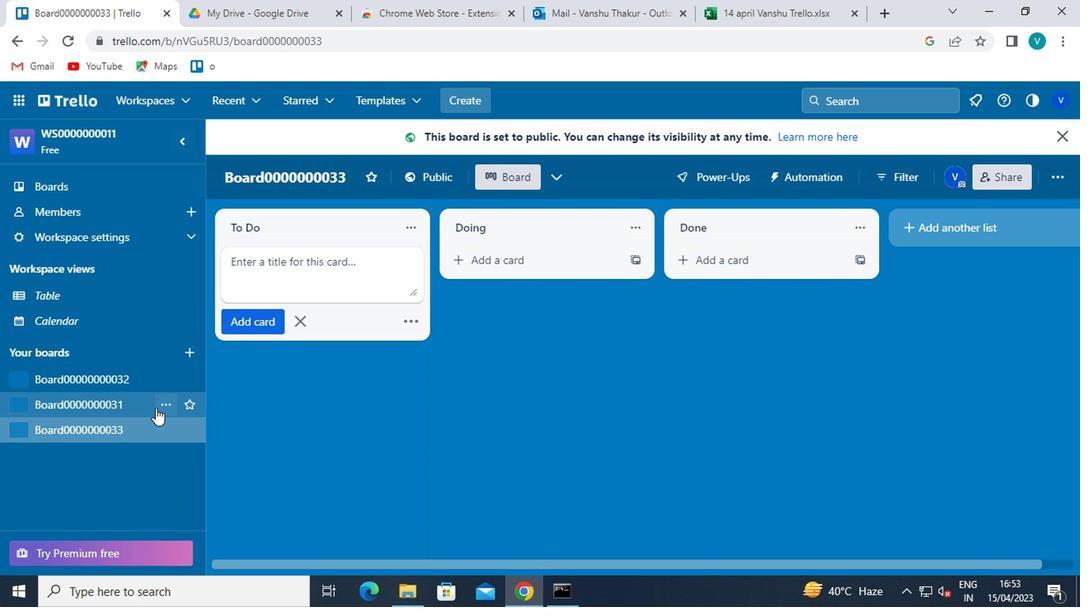 
Action: Mouse pressed left at (125, 400)
Screenshot: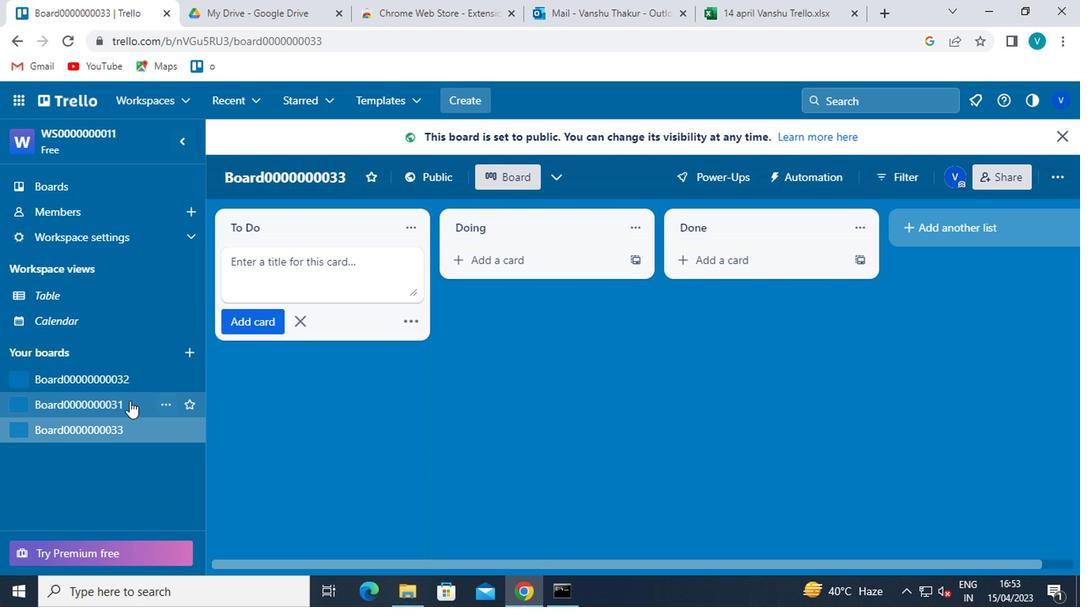
Action: Mouse moved to (275, 227)
Screenshot: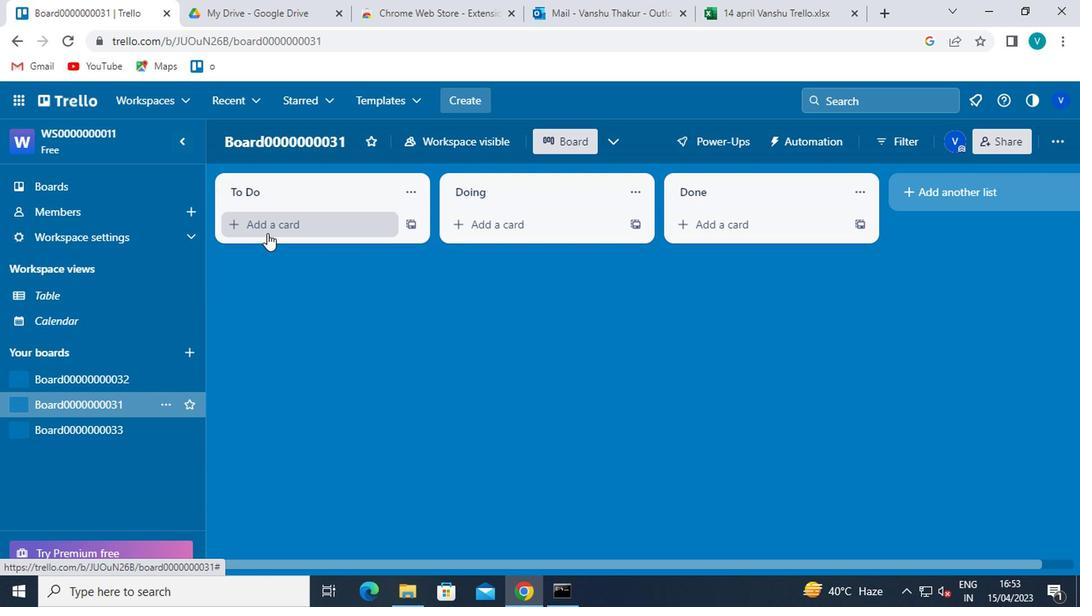 
Action: Mouse pressed left at (275, 227)
Screenshot: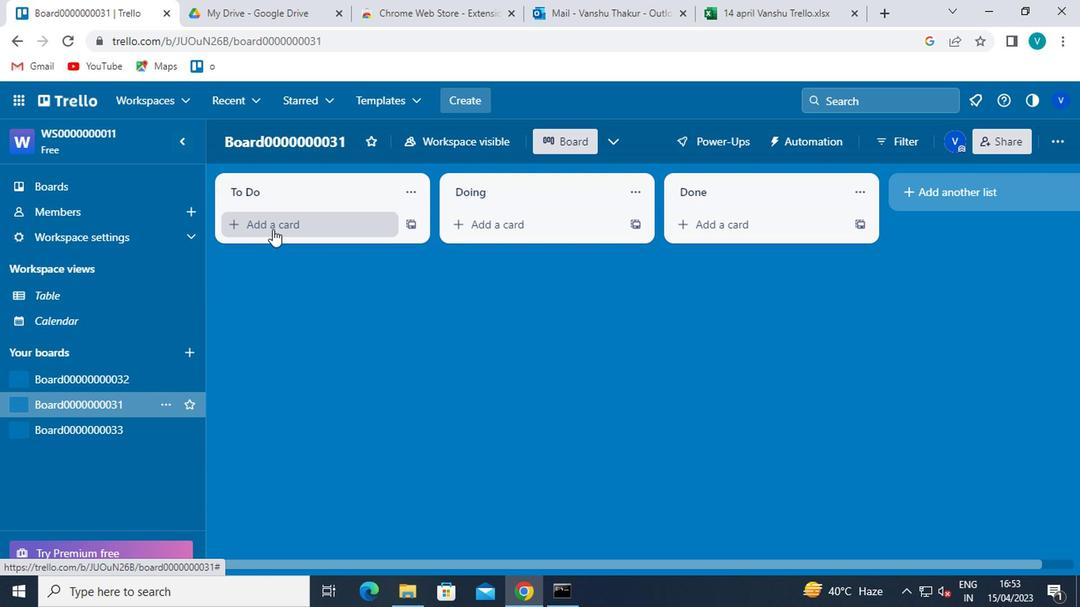 
Action: Key pressed <Key.shift>CARD0000000121<Key.enter><Key.shift>CARD0000000122
Screenshot: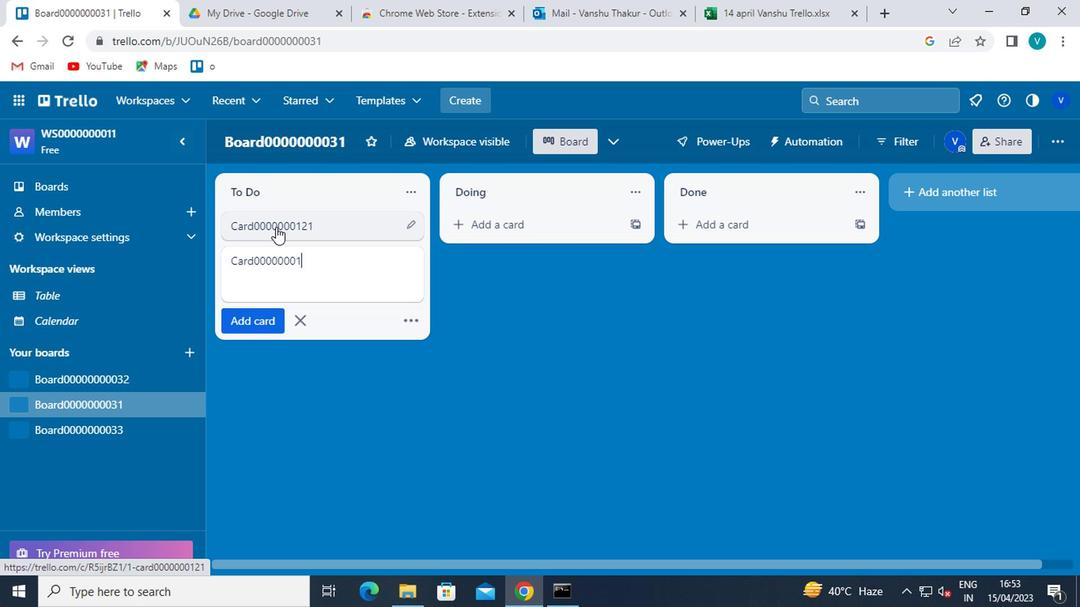 
